 Task: Create a due date automation trigger when advanced on, the moment a card is due add dates due today.
Action: Mouse moved to (1065, 312)
Screenshot: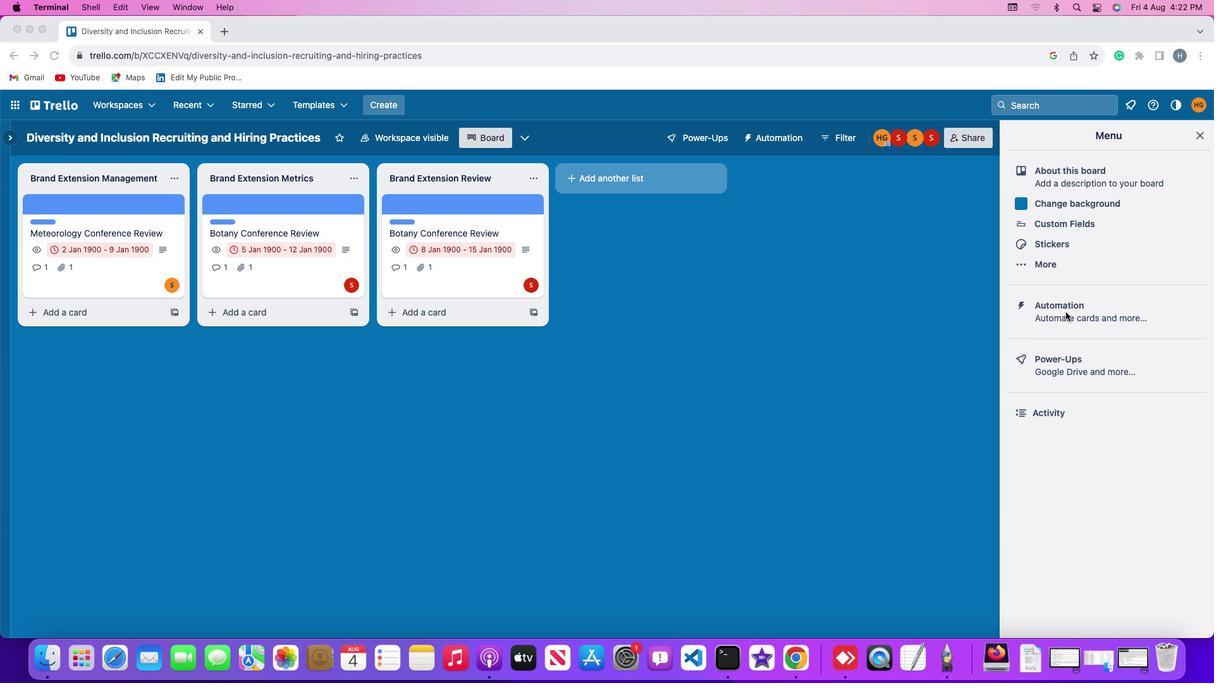 
Action: Mouse pressed left at (1065, 312)
Screenshot: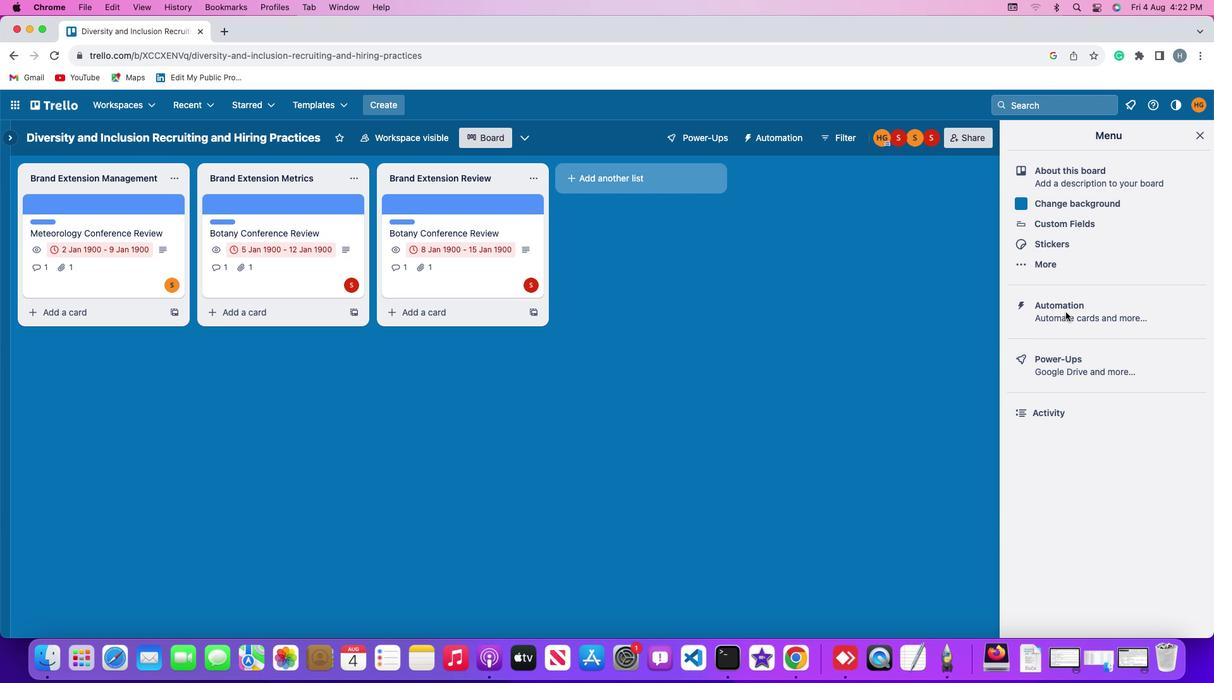 
Action: Mouse moved to (1066, 312)
Screenshot: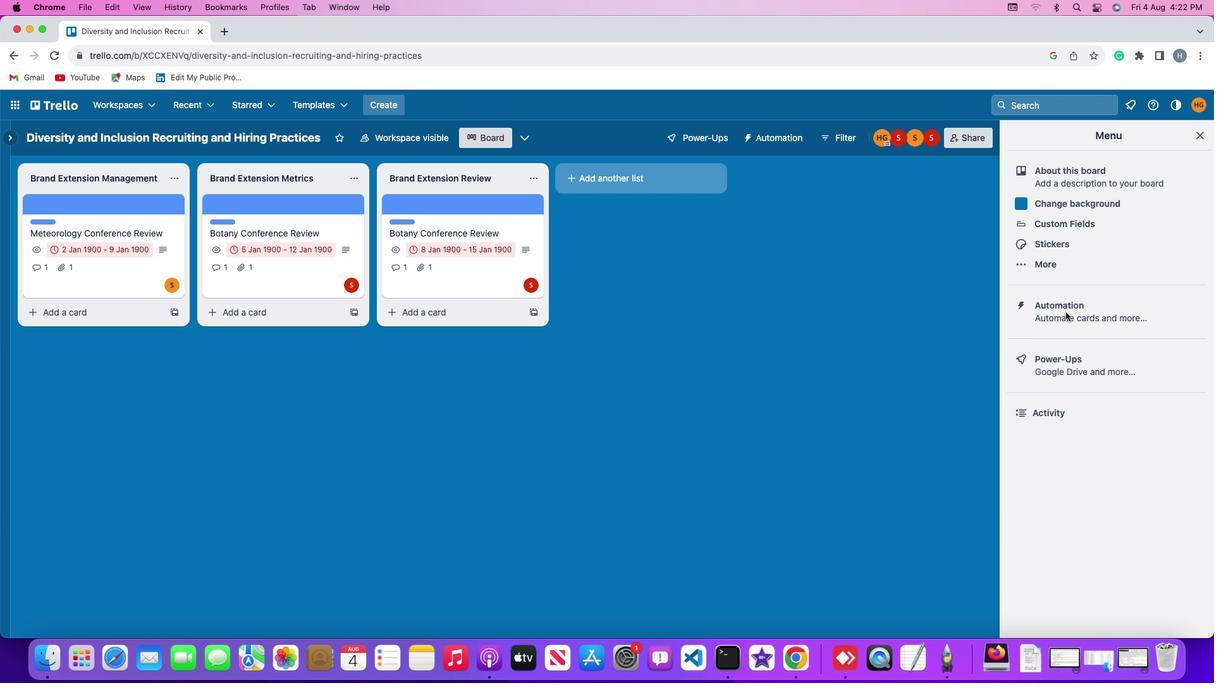 
Action: Mouse pressed left at (1066, 312)
Screenshot: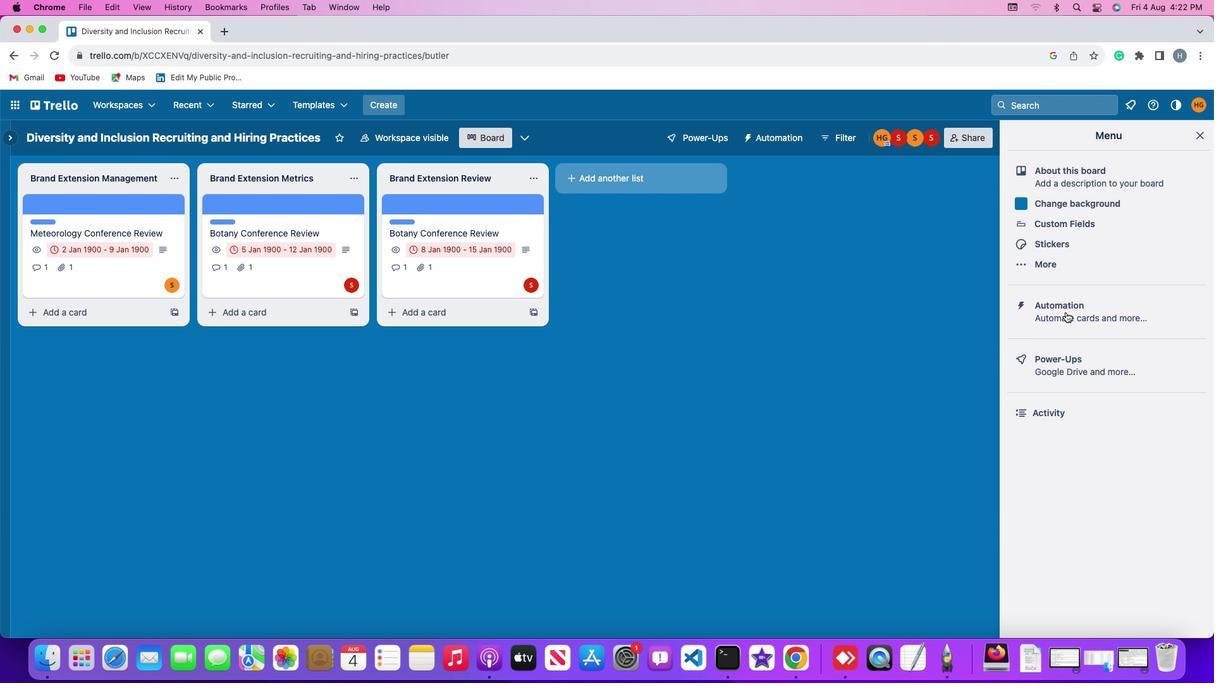 
Action: Mouse moved to (80, 297)
Screenshot: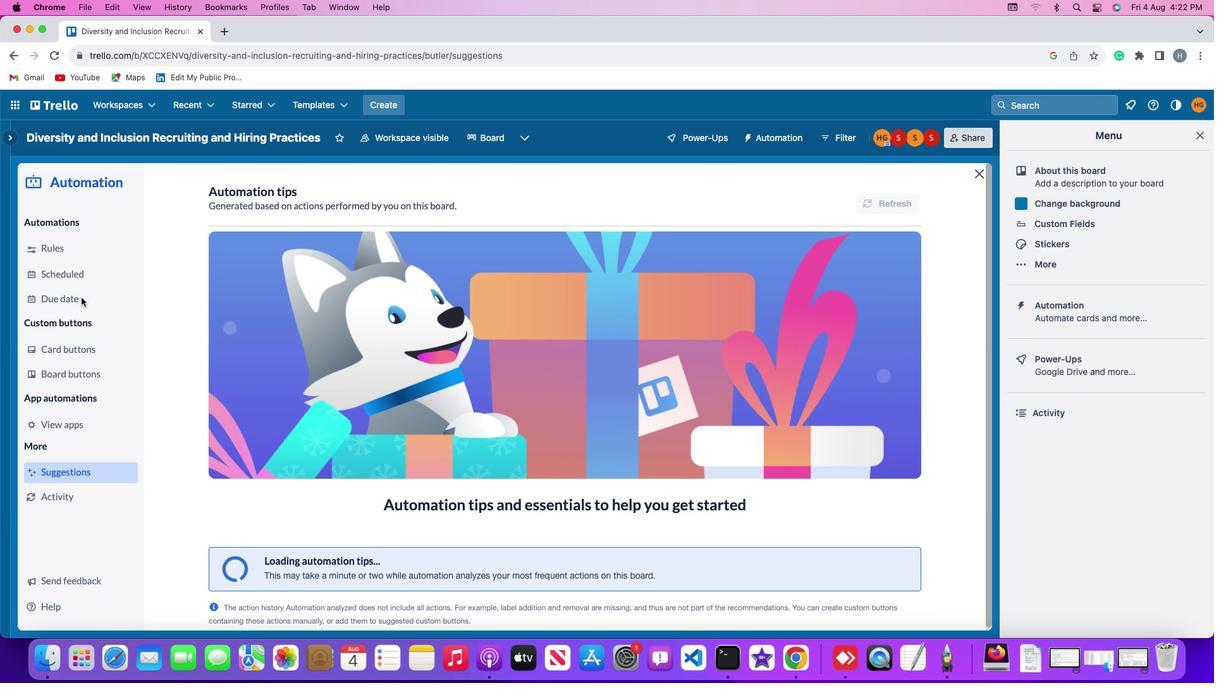 
Action: Mouse pressed left at (80, 297)
Screenshot: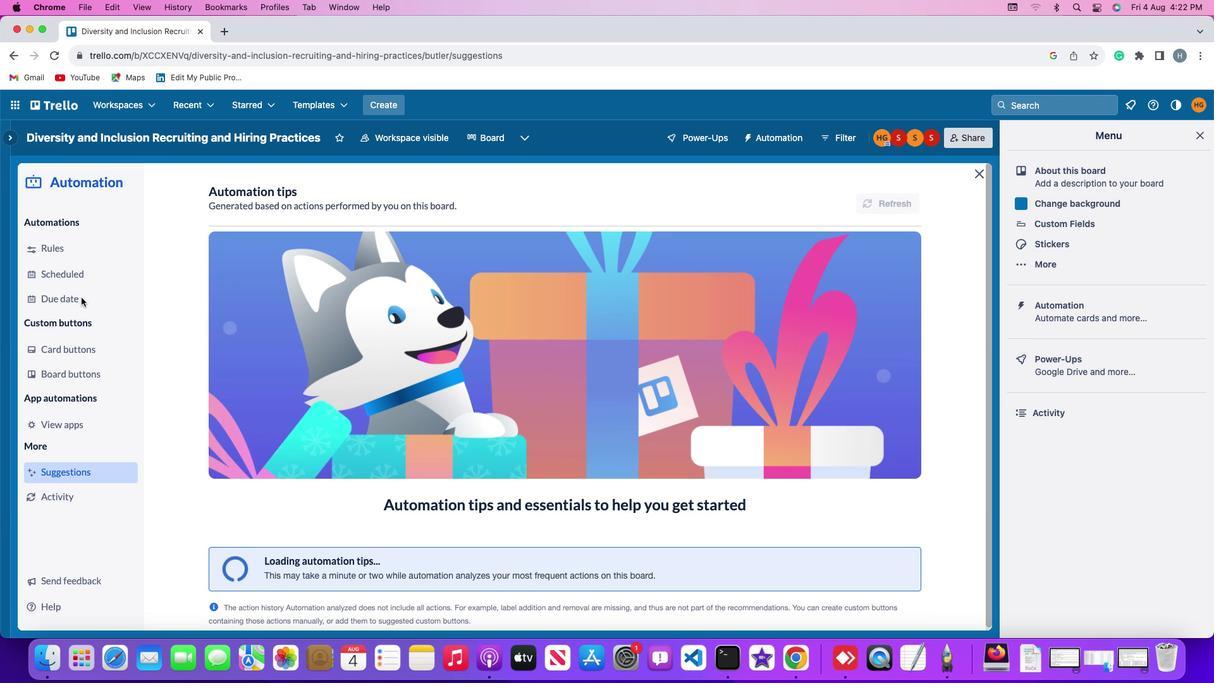 
Action: Mouse moved to (833, 193)
Screenshot: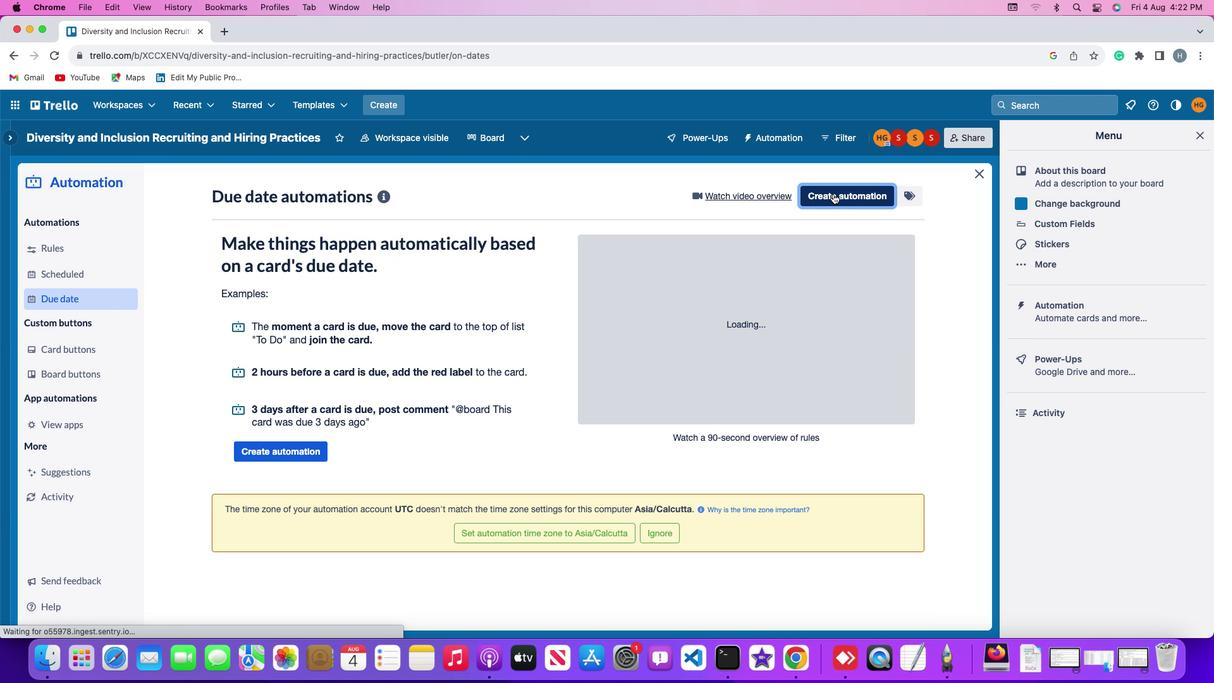 
Action: Mouse pressed left at (833, 193)
Screenshot: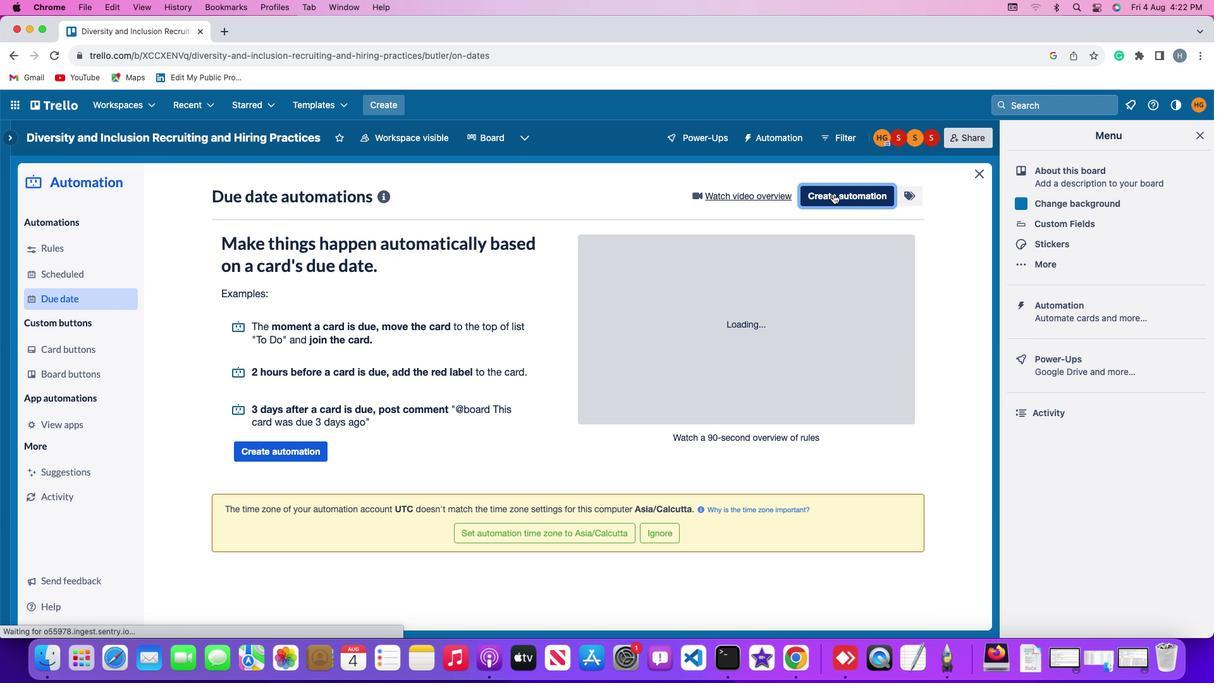 
Action: Mouse moved to (573, 315)
Screenshot: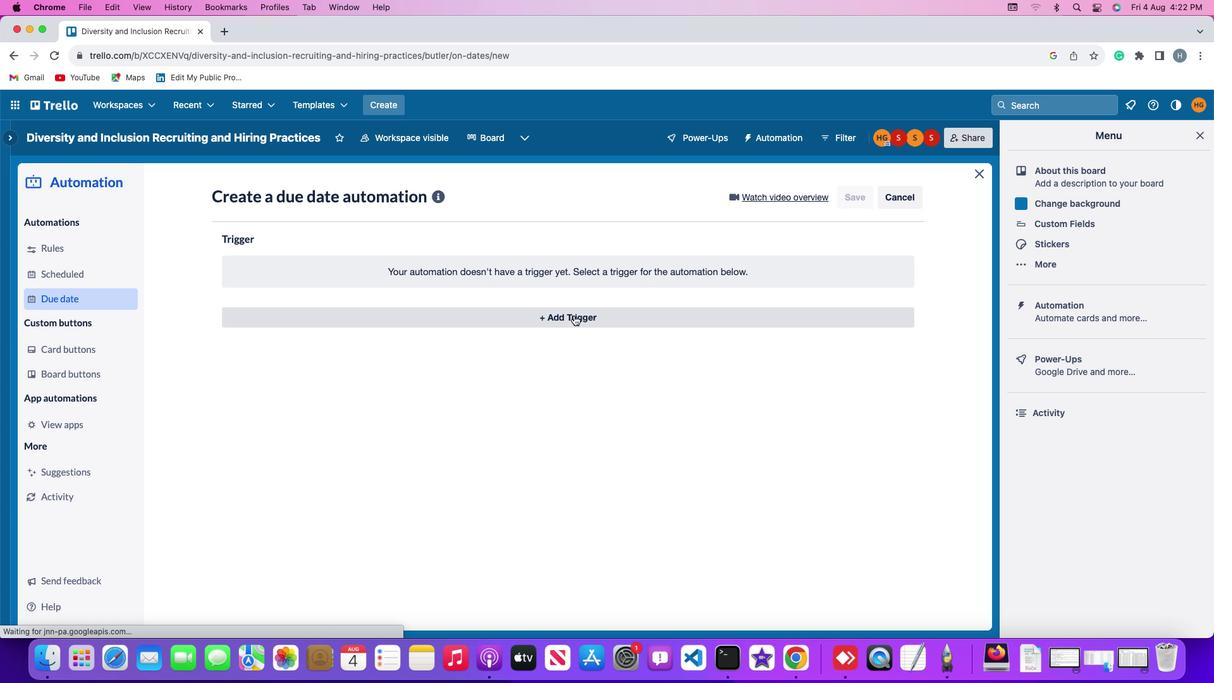 
Action: Mouse pressed left at (573, 315)
Screenshot: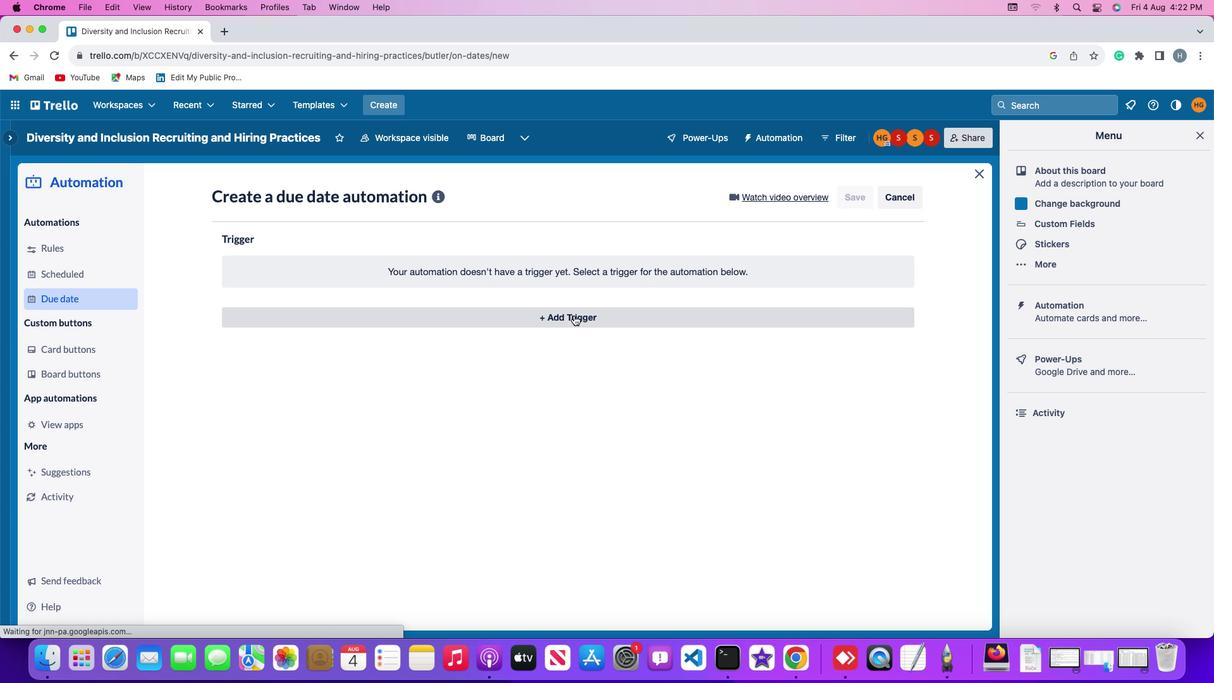 
Action: Mouse moved to (266, 467)
Screenshot: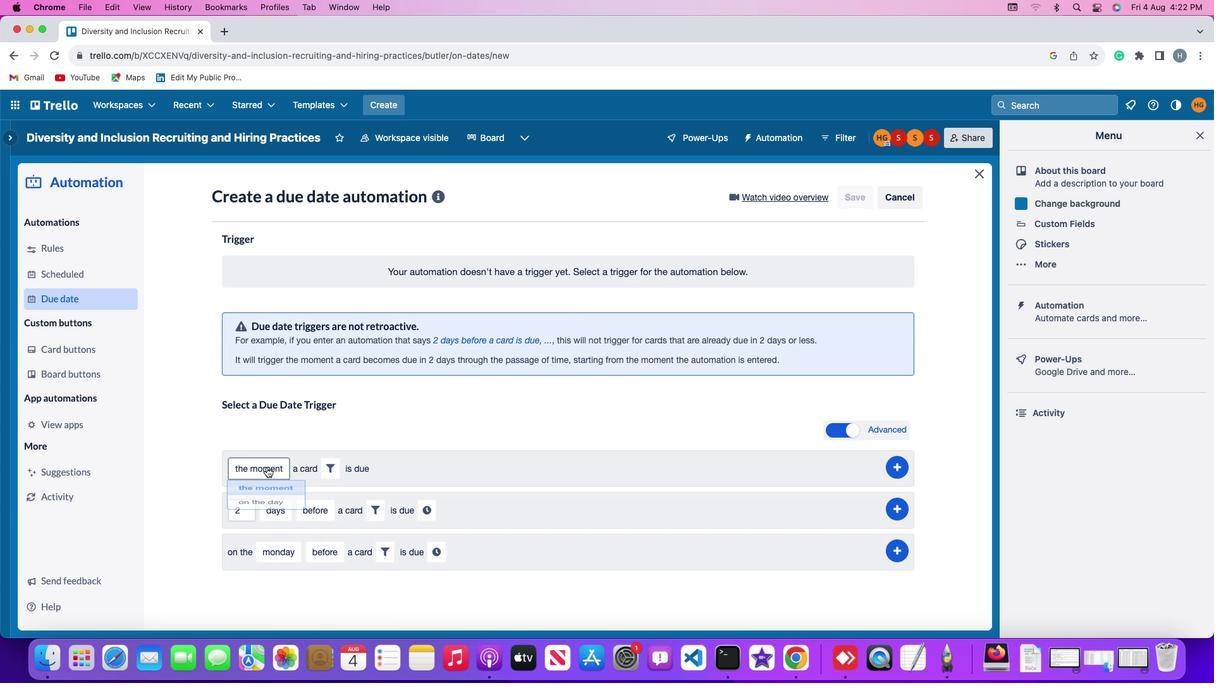
Action: Mouse pressed left at (266, 467)
Screenshot: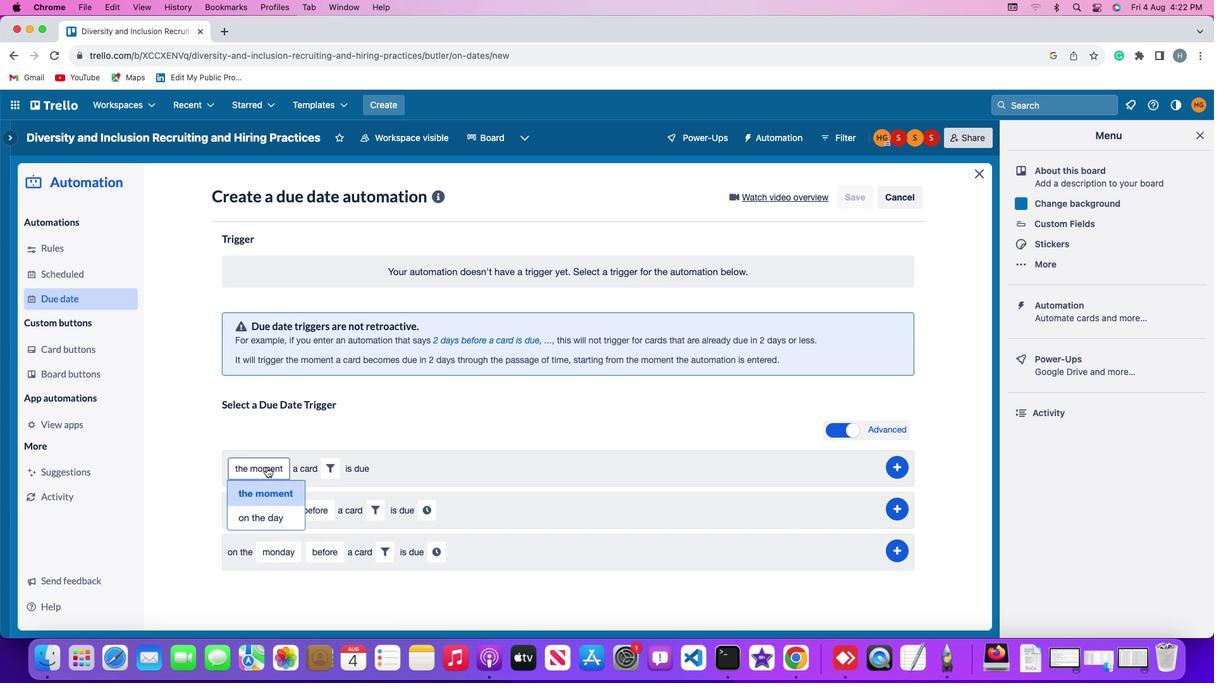 
Action: Mouse moved to (271, 490)
Screenshot: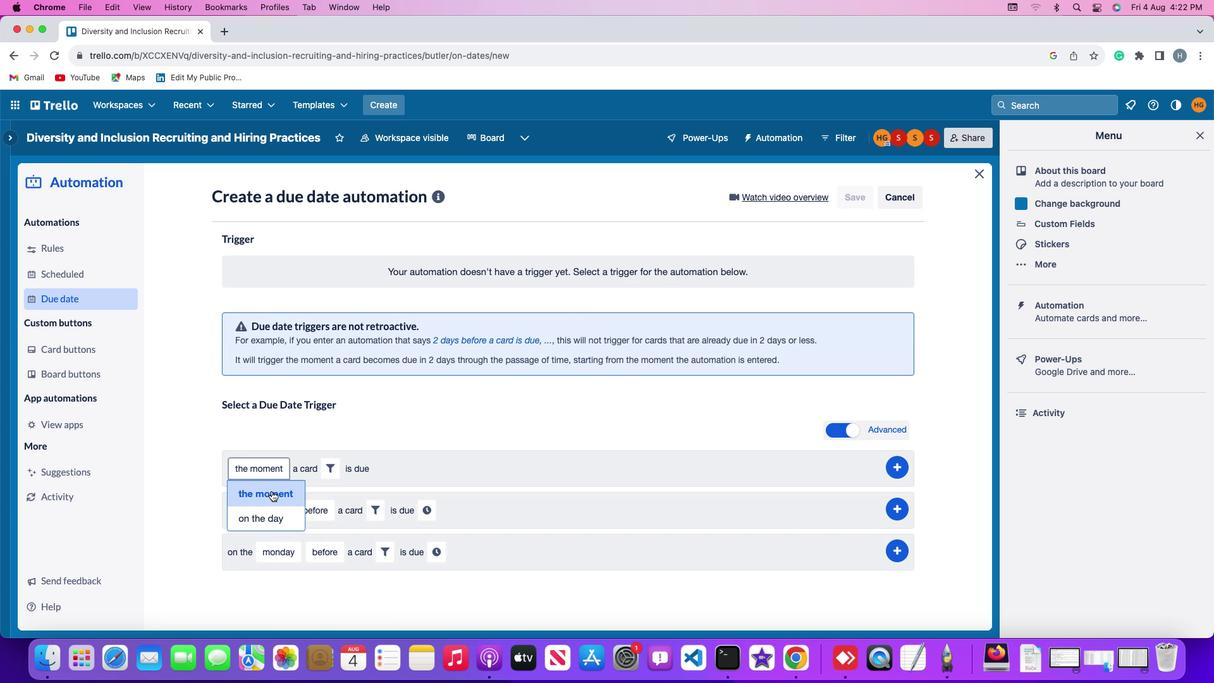 
Action: Mouse pressed left at (271, 490)
Screenshot: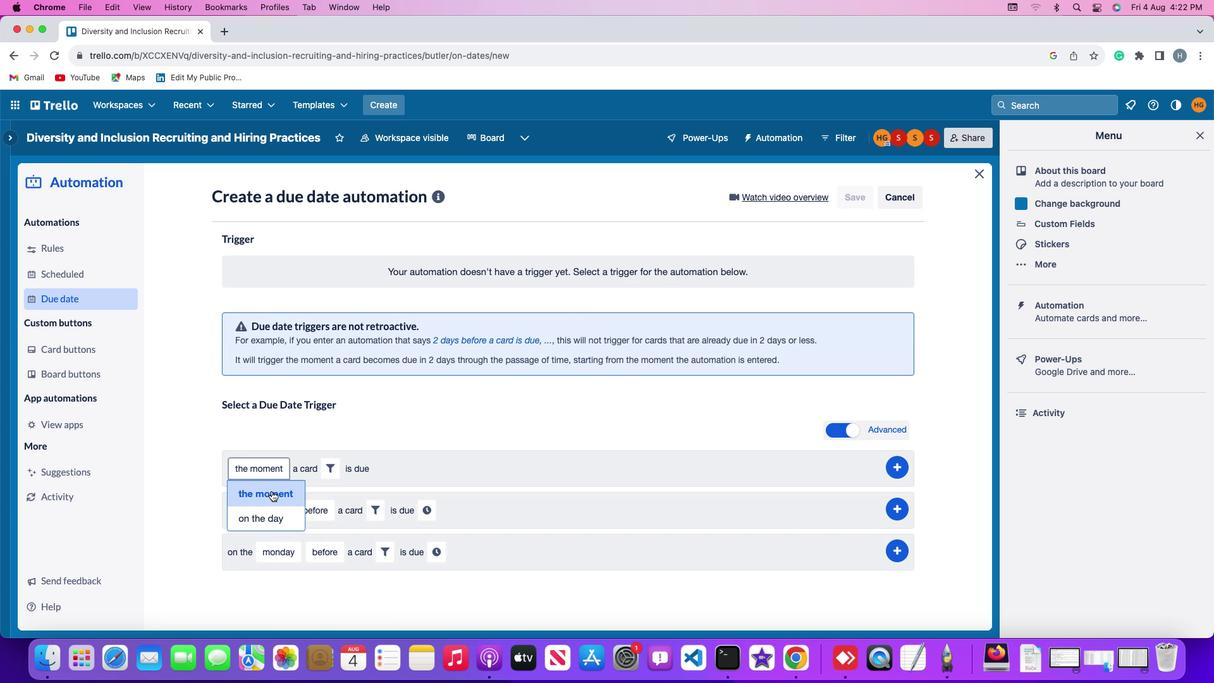 
Action: Mouse moved to (325, 469)
Screenshot: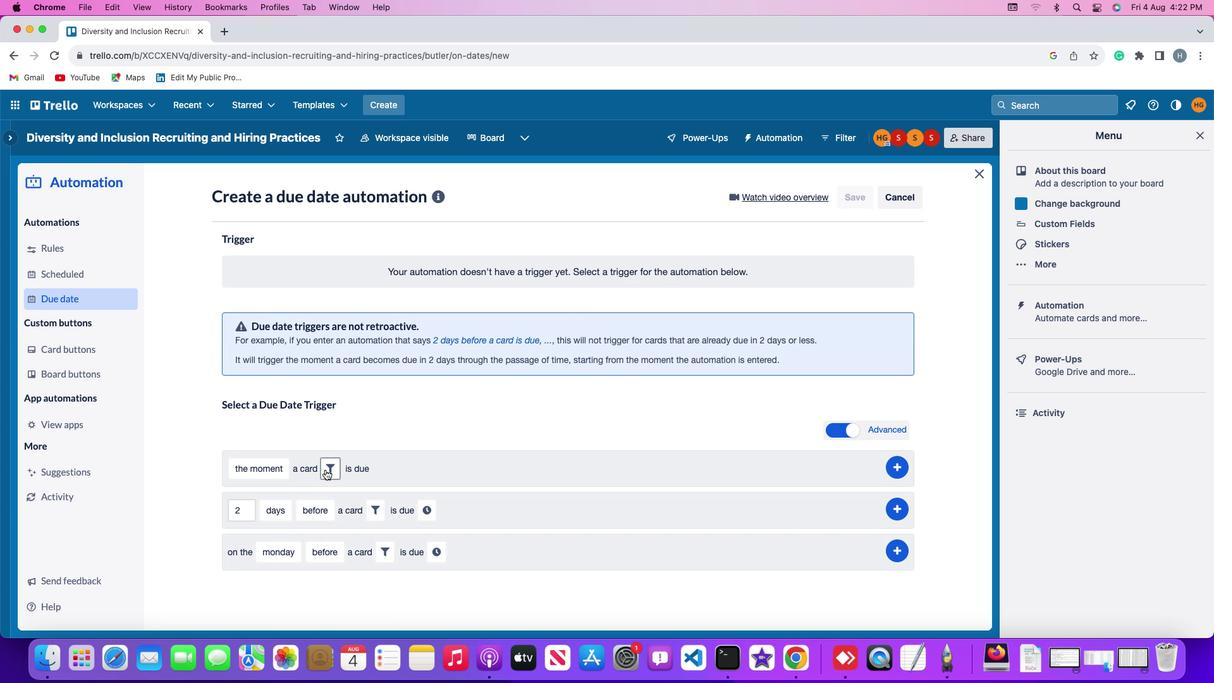 
Action: Mouse pressed left at (325, 469)
Screenshot: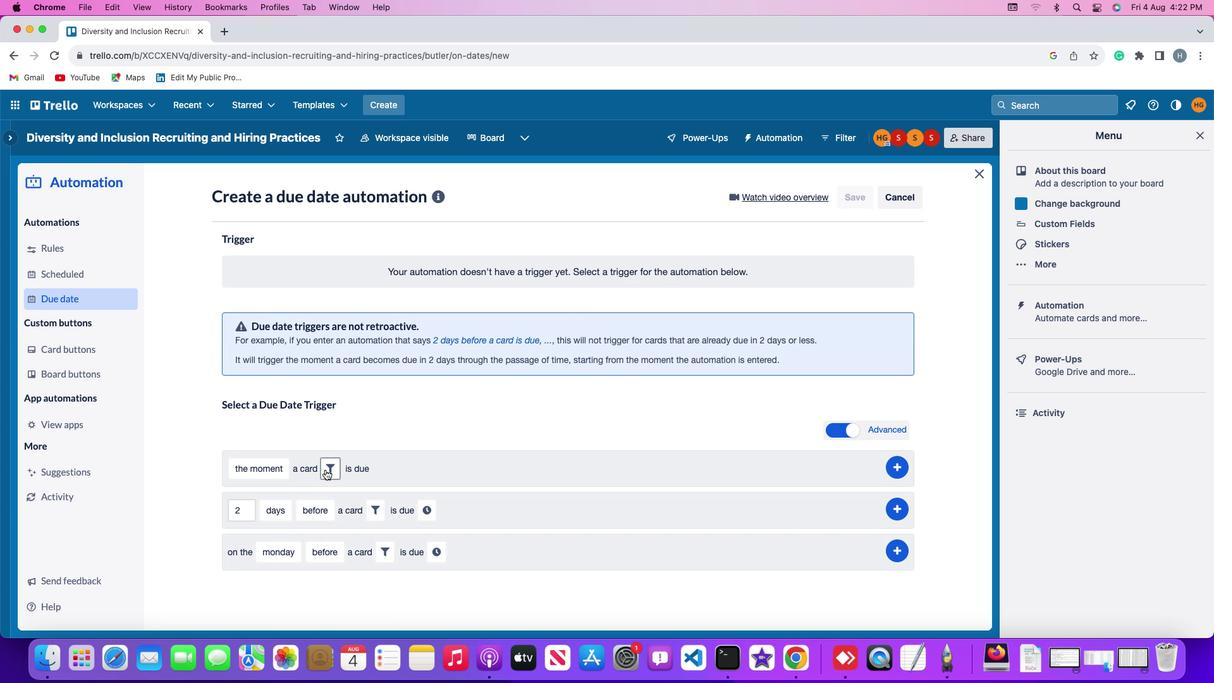 
Action: Mouse moved to (402, 502)
Screenshot: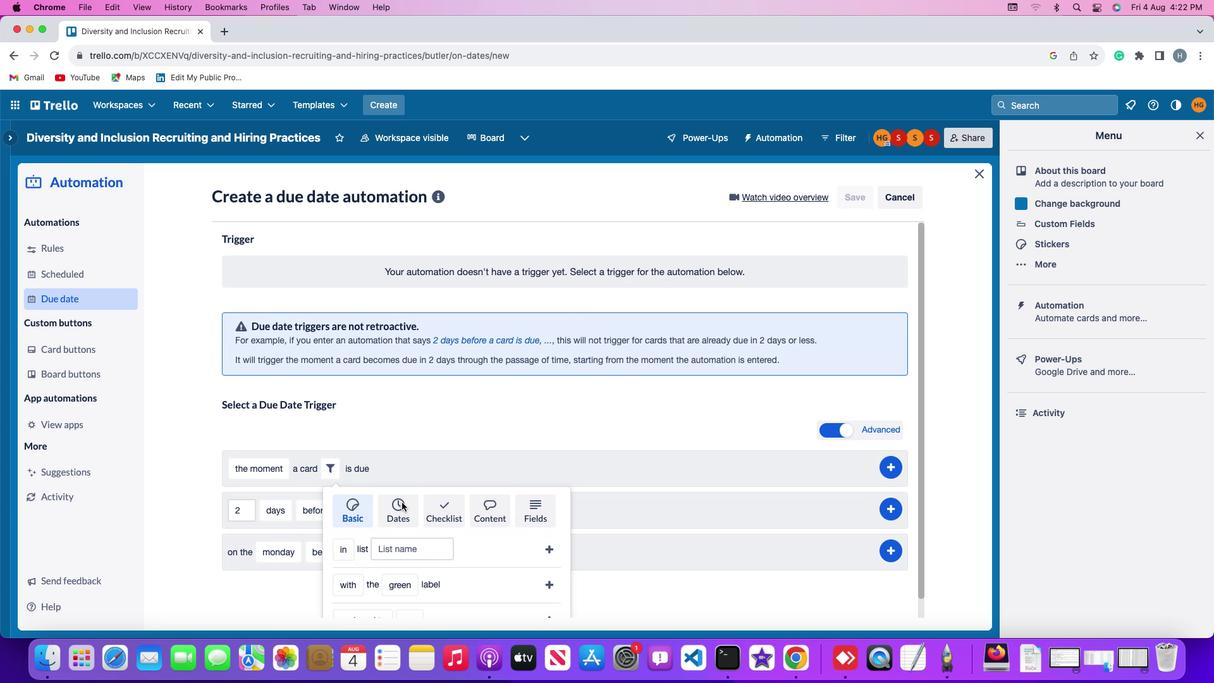 
Action: Mouse pressed left at (402, 502)
Screenshot: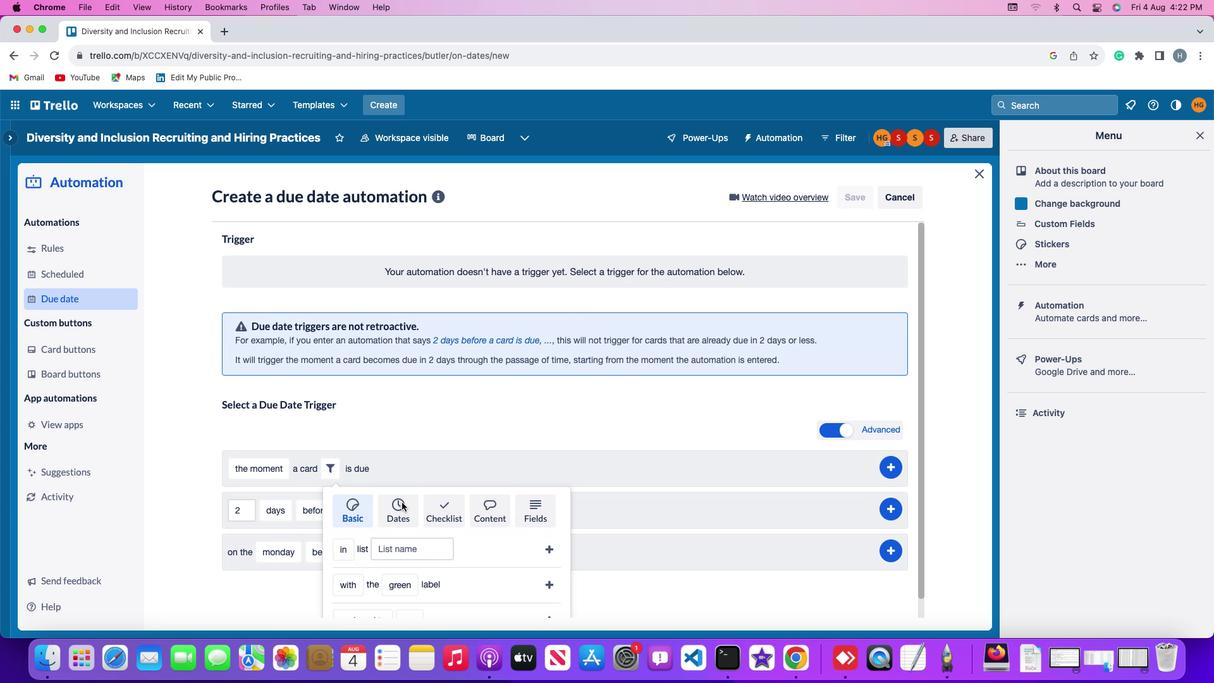 
Action: Mouse moved to (401, 499)
Screenshot: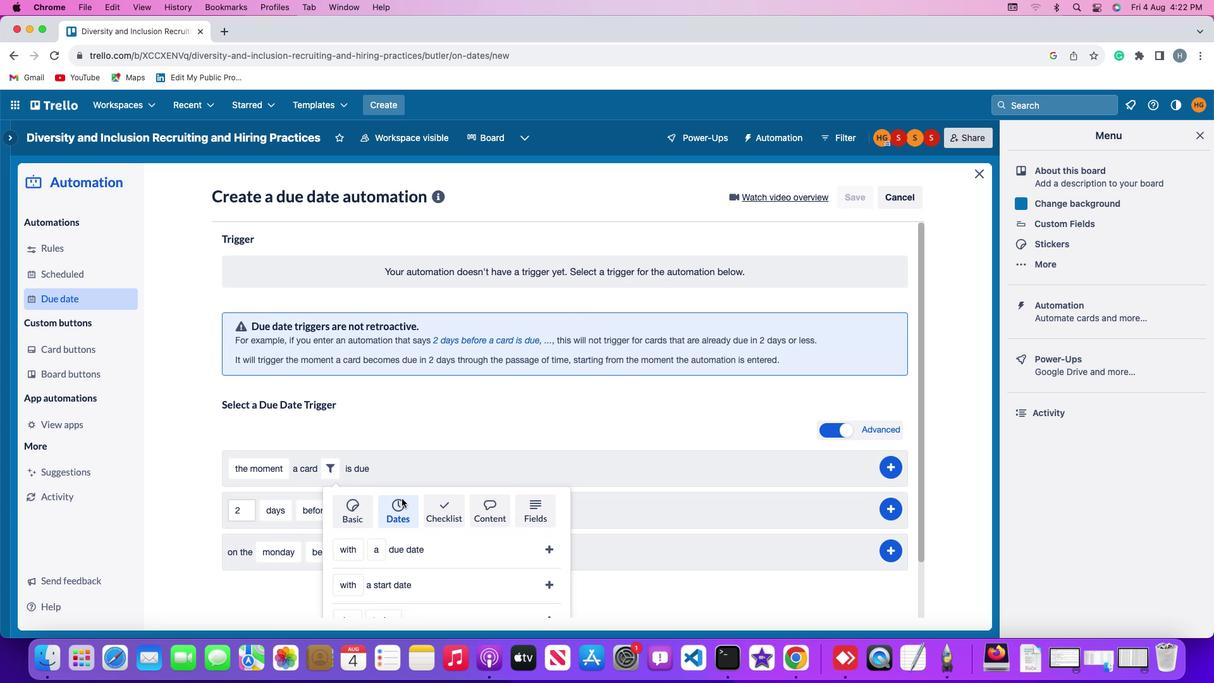 
Action: Mouse scrolled (401, 499) with delta (0, 0)
Screenshot: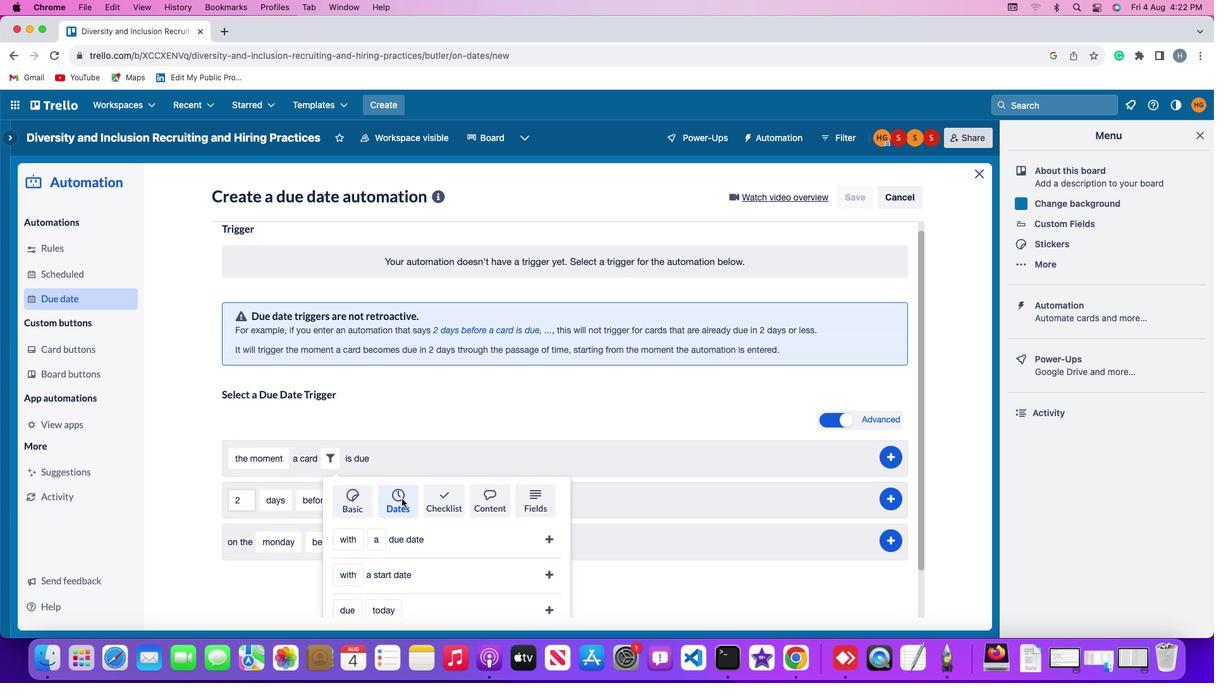 
Action: Mouse scrolled (401, 499) with delta (0, 0)
Screenshot: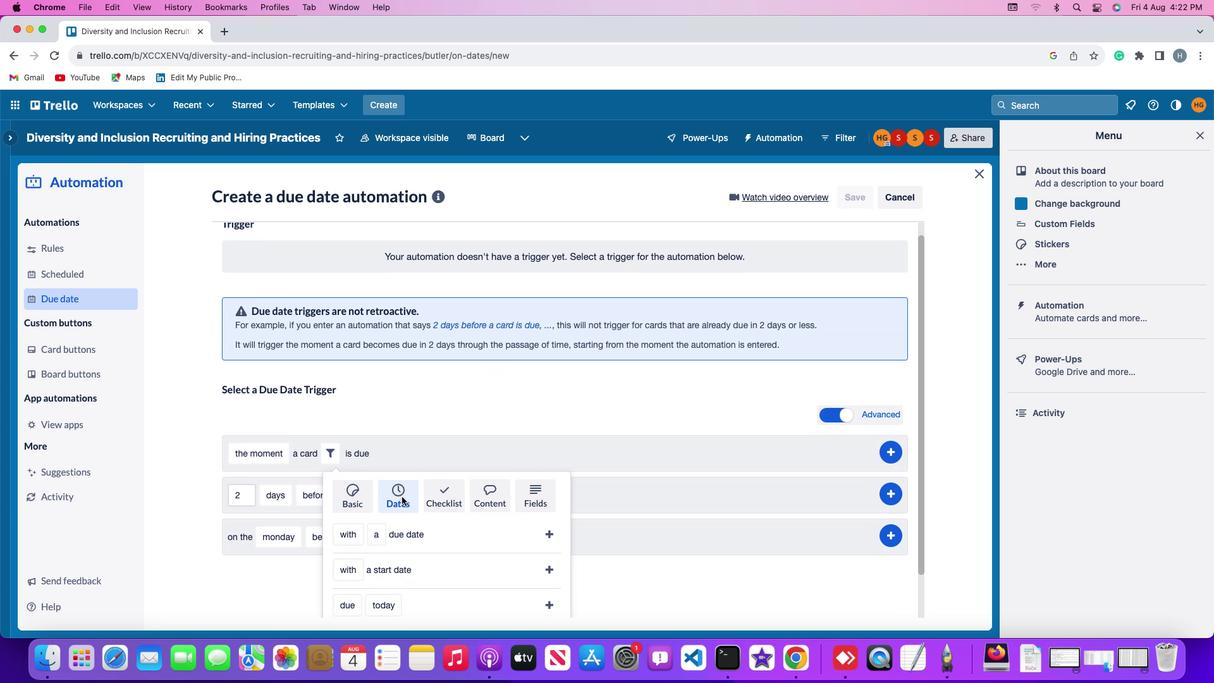 
Action: Mouse scrolled (401, 499) with delta (0, -1)
Screenshot: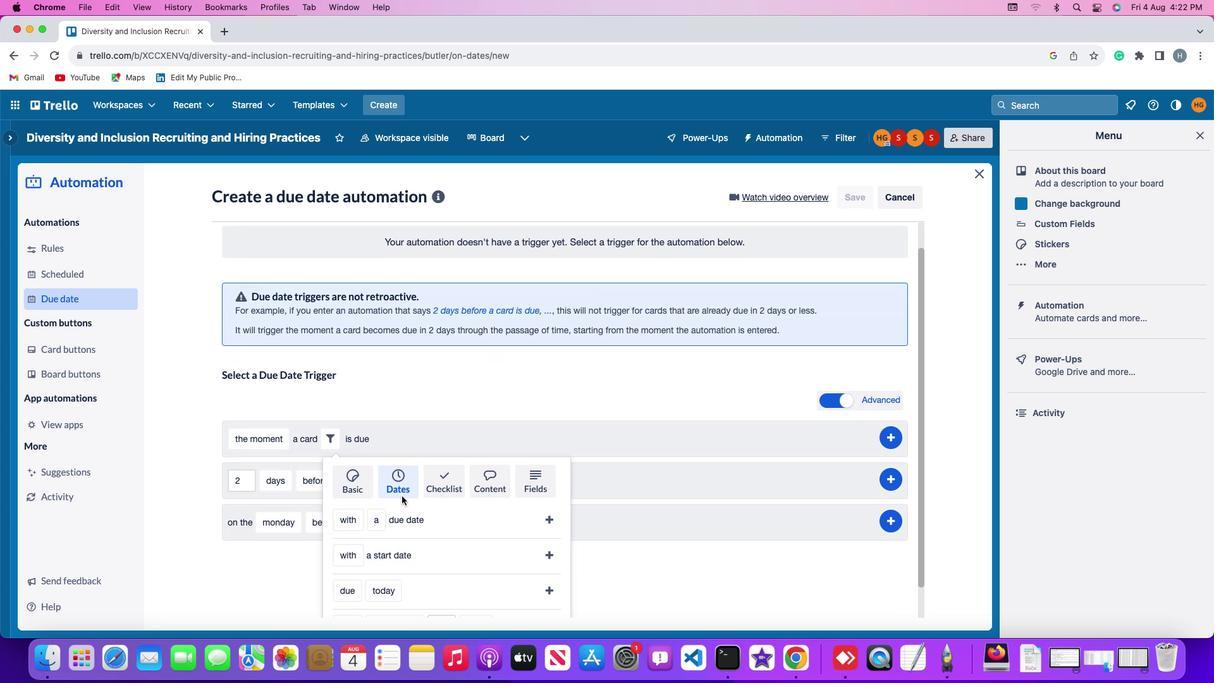 
Action: Mouse moved to (401, 498)
Screenshot: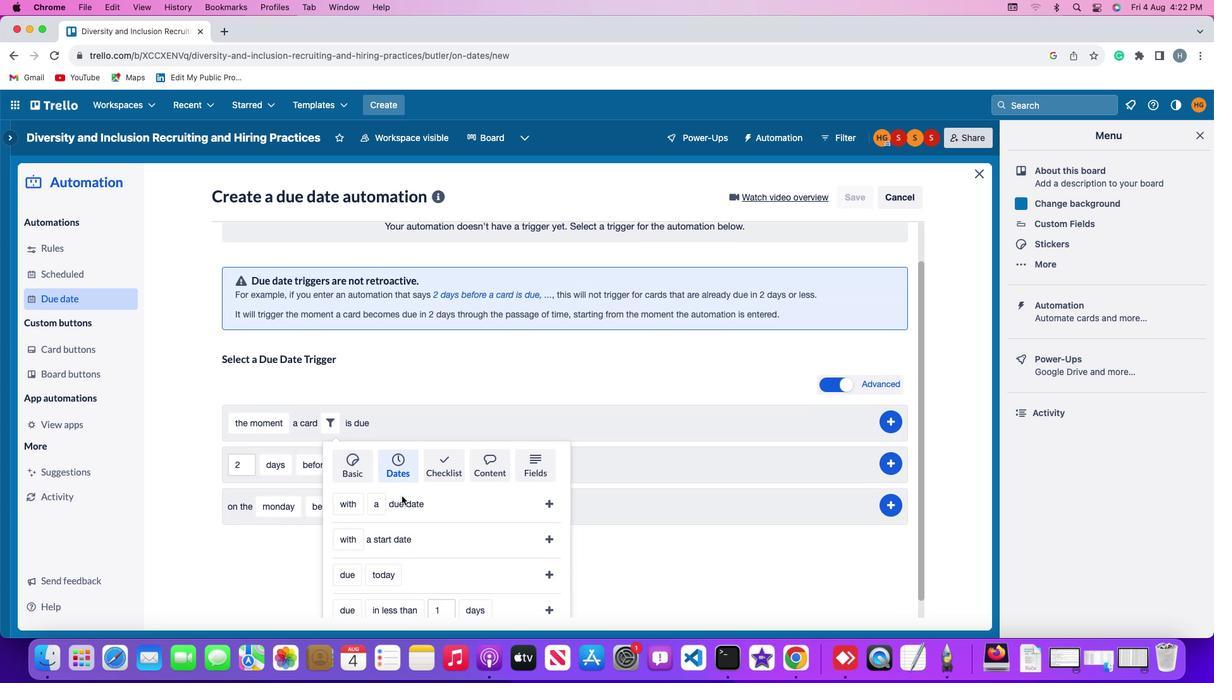 
Action: Mouse scrolled (401, 498) with delta (0, -2)
Screenshot: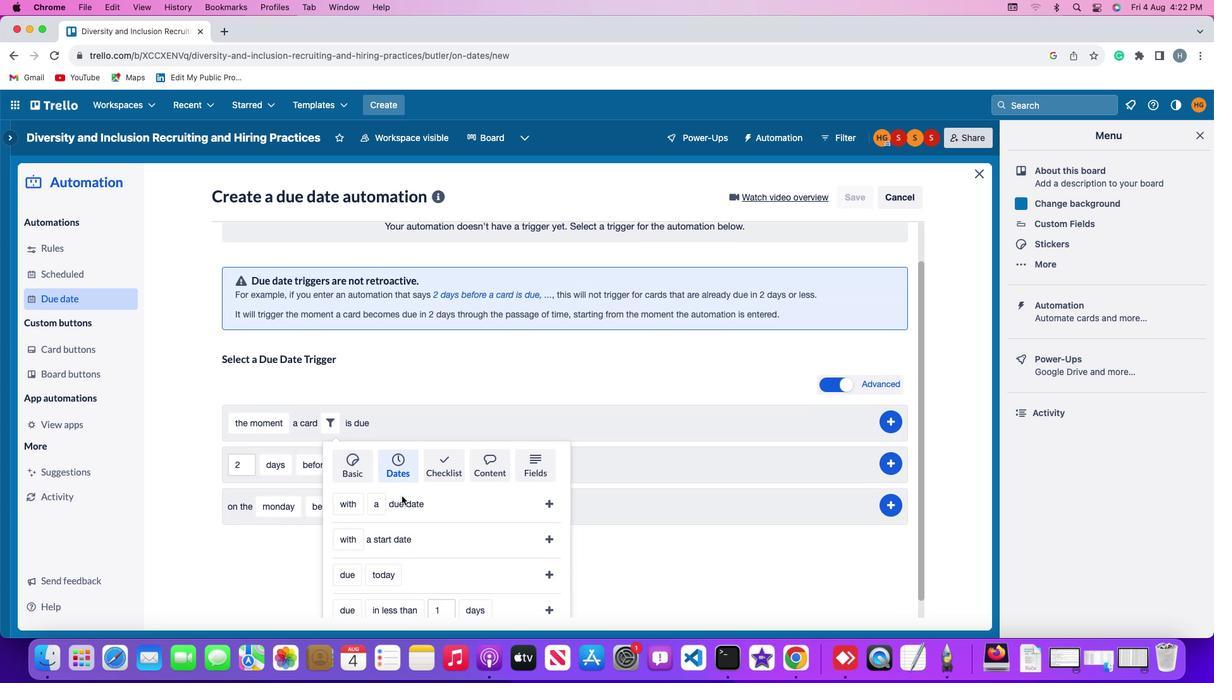 
Action: Mouse moved to (373, 456)
Screenshot: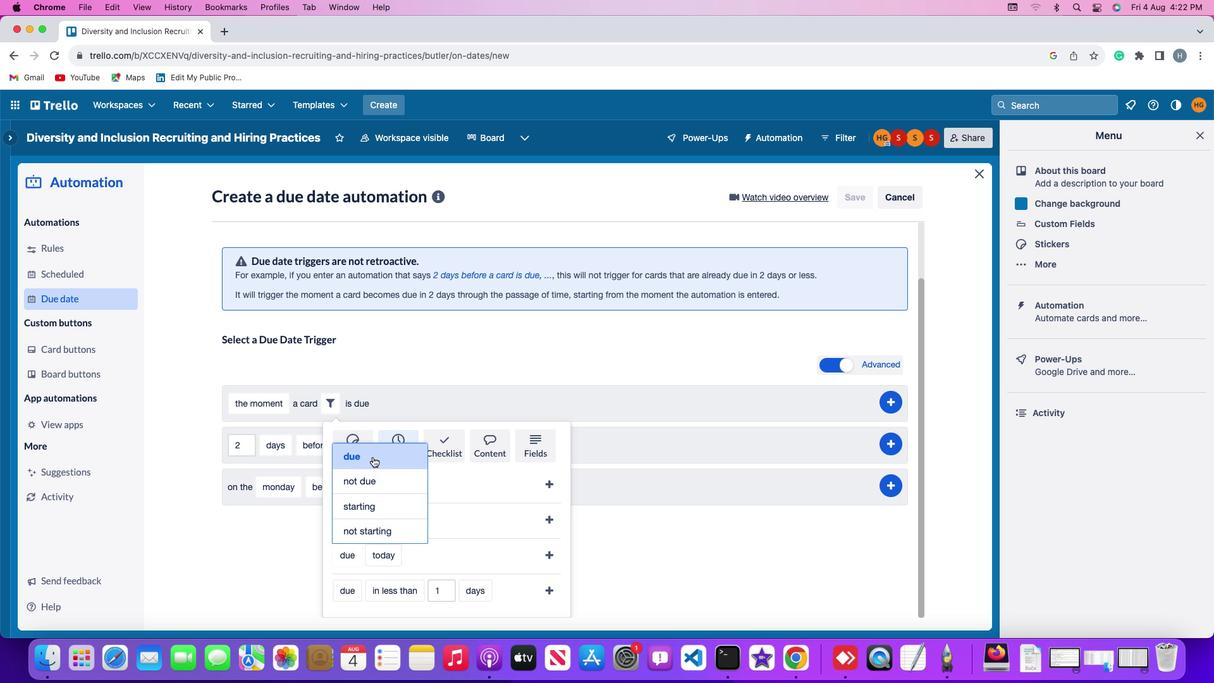 
Action: Mouse pressed left at (373, 456)
Screenshot: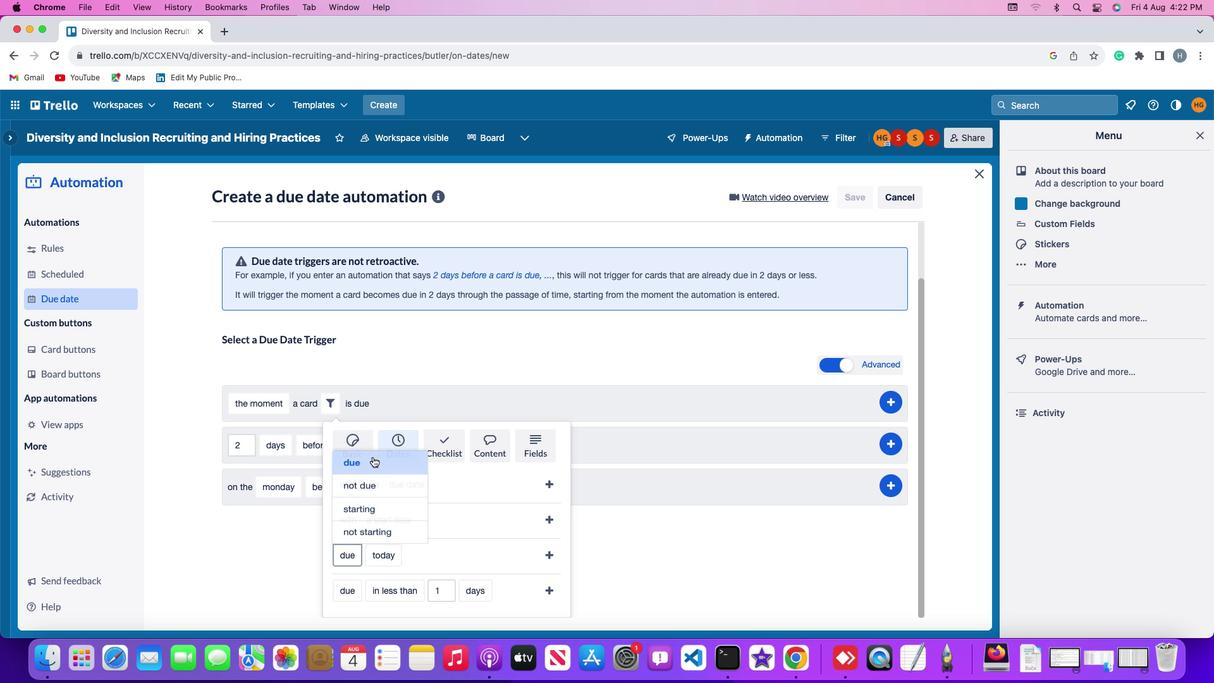 
Action: Mouse moved to (550, 552)
Screenshot: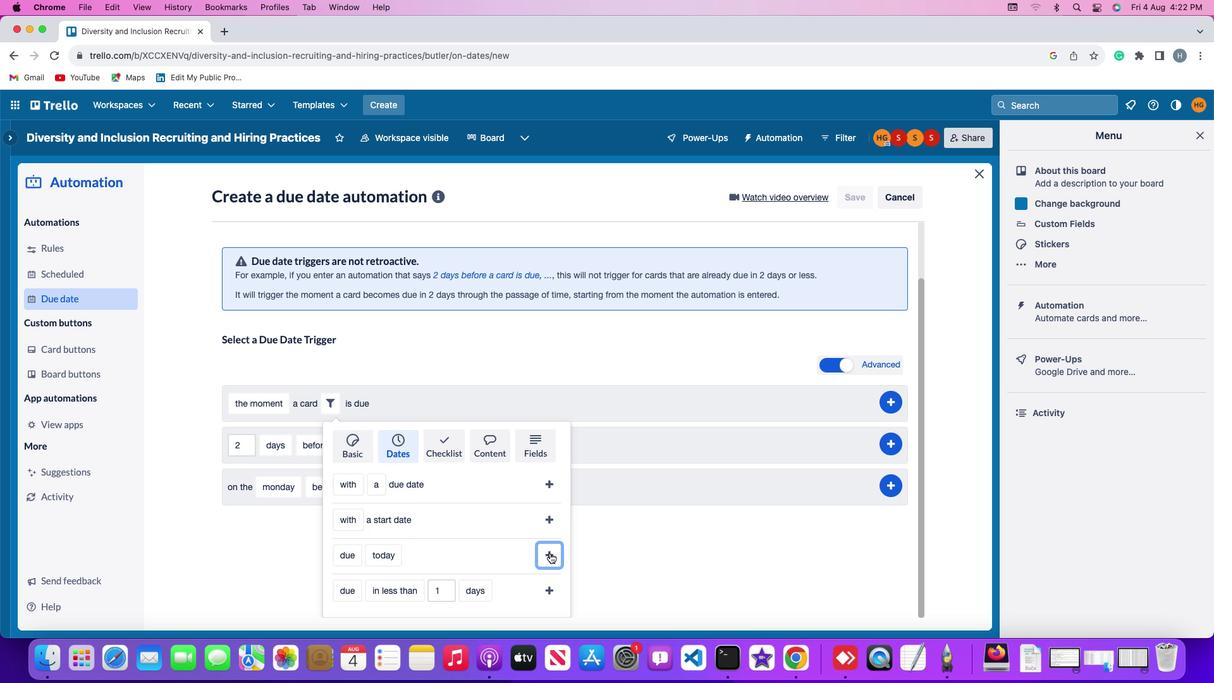 
Action: Mouse pressed left at (550, 552)
Screenshot: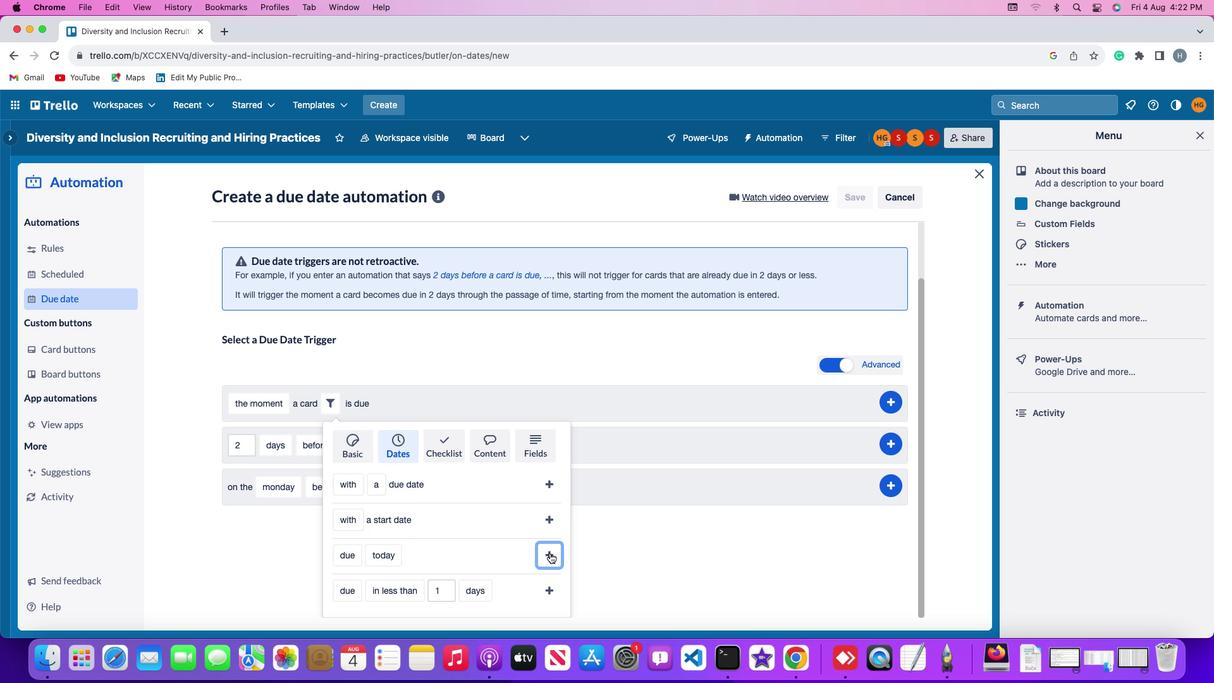 
Action: Mouse moved to (895, 465)
Screenshot: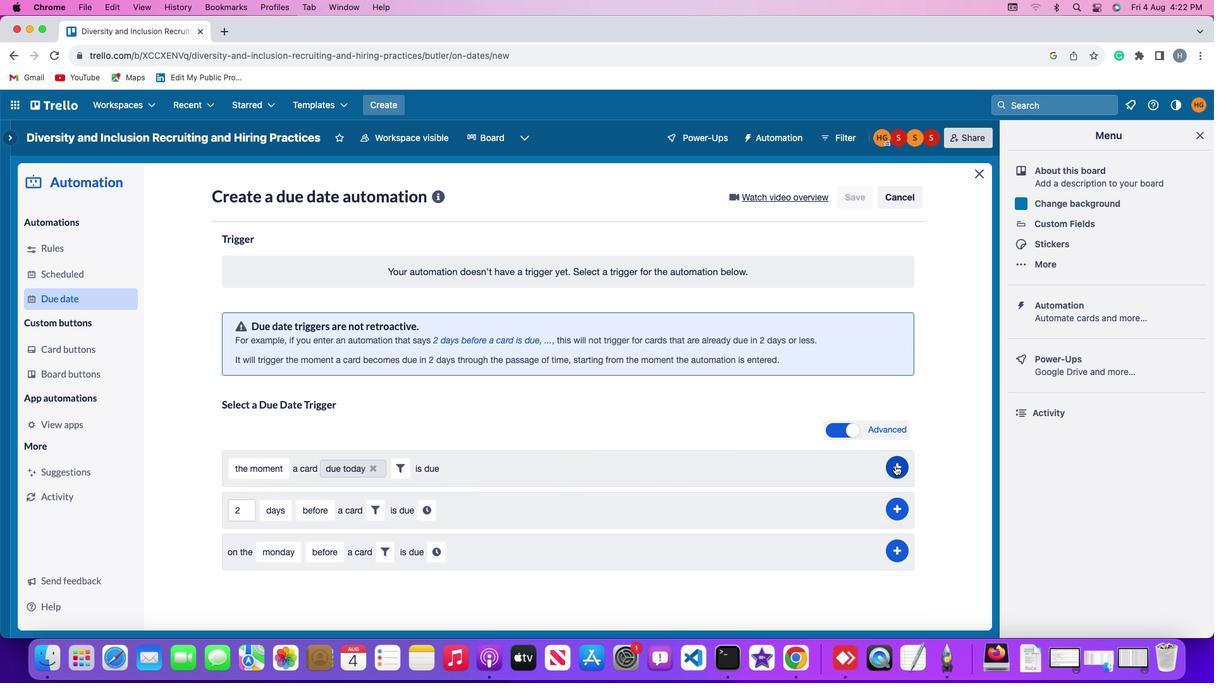
Action: Mouse pressed left at (895, 465)
Screenshot: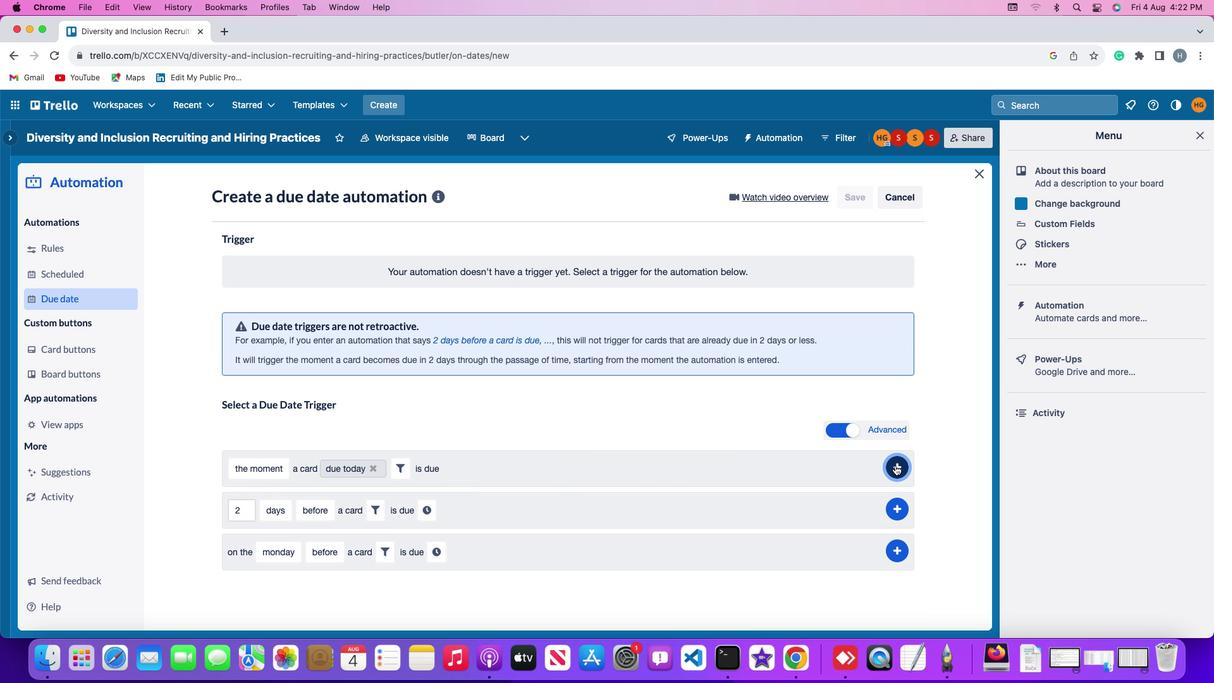 
Action: Mouse moved to (914, 350)
Screenshot: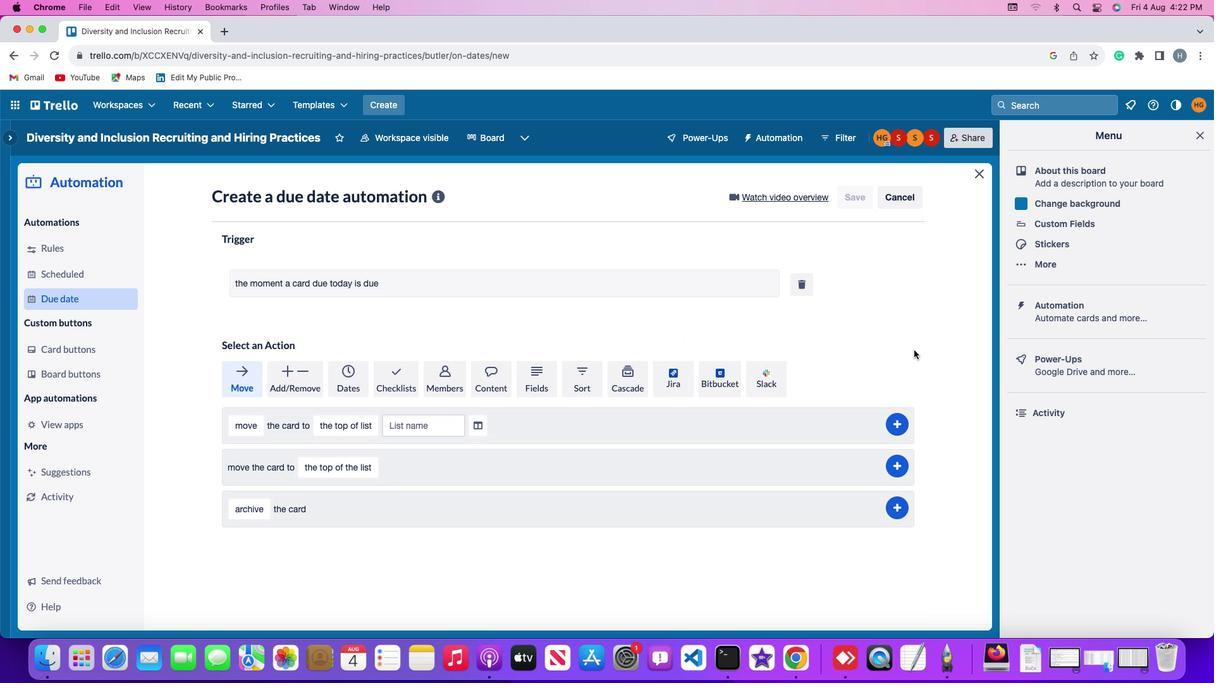 
